 Task: Open an excel sheet with  and write heading  Product price data  Add product name:-  ' TOMS Shoe, UGG Shoe, Wolverine Shoe, Z-Coil Shoe, Adidas shoe, Gucci T-shirt, Louis Vuitton bag, Zara Shirt, H&M jeans, Chanel perfume. ' in January Last week sales are  5000 to 5050. product price in between:-  5000 to 10000. Save page EvaluationSalesByMonth_2022
Action: Mouse moved to (112, 112)
Screenshot: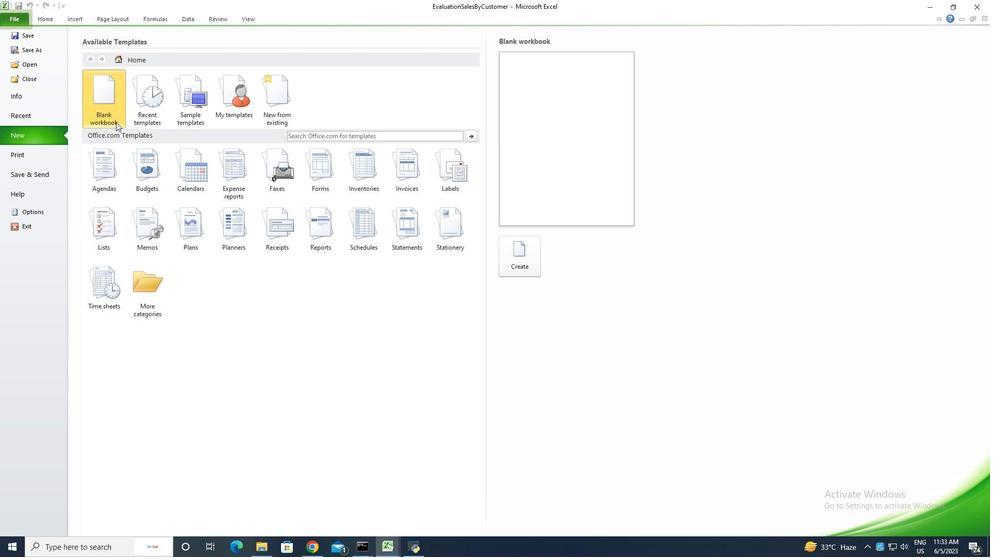
Action: Mouse pressed left at (112, 112)
Screenshot: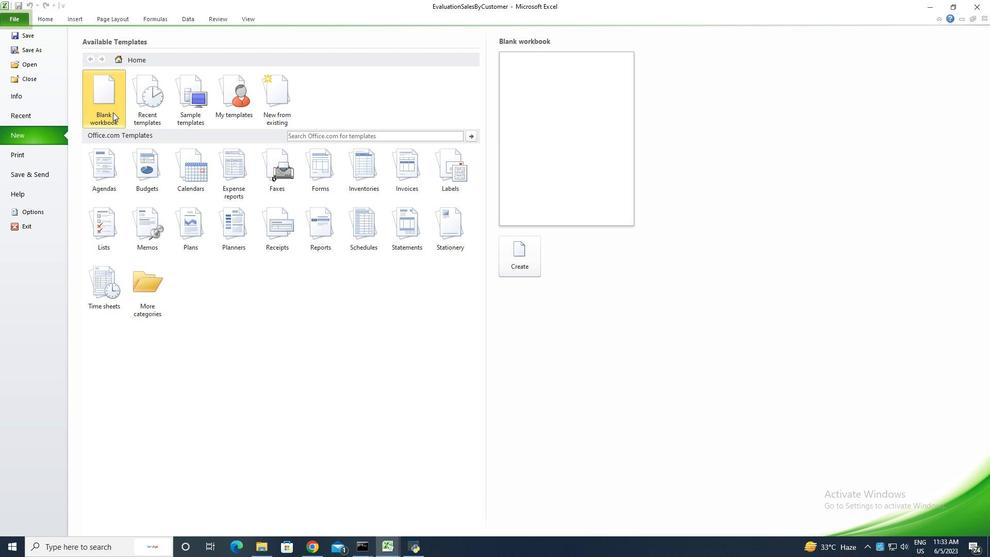 
Action: Mouse moved to (524, 267)
Screenshot: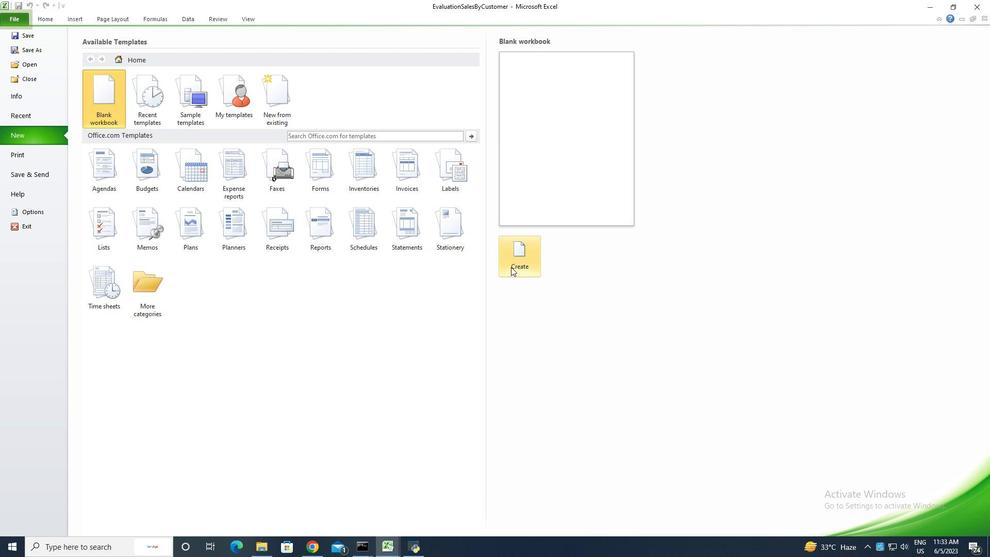 
Action: Mouse pressed left at (524, 267)
Screenshot: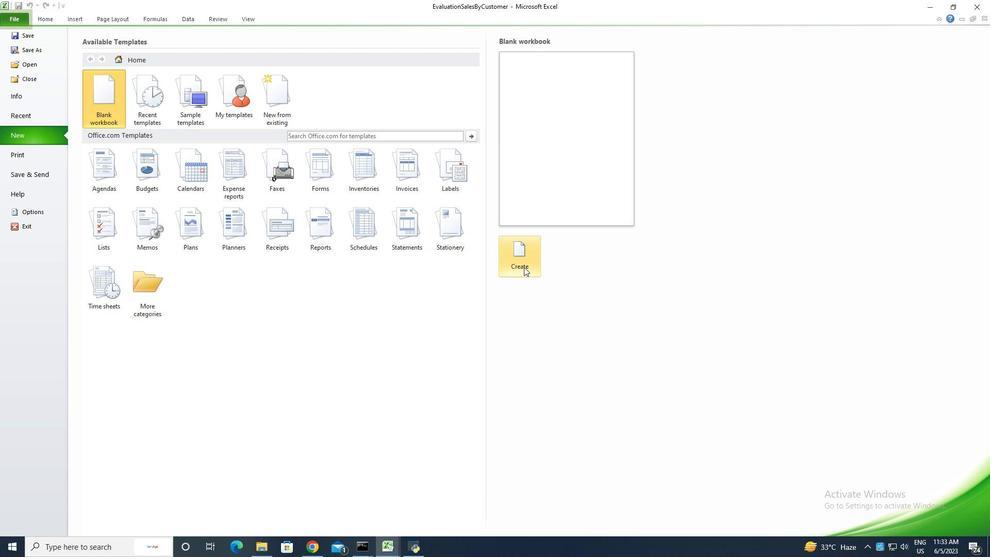 
Action: Key pressed <Key.shift><Key.shift><Key.shift><Key.shift><Key.shift><Key.shift><Key.shift><Key.shift><Key.shift><Key.shift><Key.shift><Key.shift>Product<Key.space><Key.shift><Key.shift><Key.shift><Key.shift><Key.shift>Price<Key.enter><Key.shift><Key.shift><Key.shift>Product<Key.space><Key.shift>Name<Key.enter><Key.shift><Key.shift><Key.shift><Key.shift><Key.shift><Key.shift><Key.shift><Key.shift><Key.shift><Key.shift><Key.shift><Key.shift><Key.shift><Key.shift><Key.shift>TOMDS<Key.backspace><Key.backspace>S<Key.space><Key.shift><Key.shift><Key.shift><Key.shift><Key.shift><Key.shift>Shoe<Key.enter><Key.shift><Key.shift><Key.shift><Key.shift><Key.shift><Key.shift><Key.shift><Key.shift><Key.shift><Key.shift><Key.shift><Key.shift><Key.shift>UGG<Key.space><Key.shift><Key.shift><Key.shift><Key.shift><Key.shift>Shoe<Key.enter><Key.shift><Key.shift><Key.shift><Key.shift><Key.shift><Key.shift><Key.shift><Key.shift><Key.shift><Key.shift><Key.shift><Key.shift><Key.shift><Key.shift><Key.shift><Key.shift><Key.shift><Key.shift><Key.shift><Key.shift><Key.shift><Key.shift><Key.shift><Key.shift><Key.shift><Key.shift><Key.shift><Key.shift><Key.shift><Key.shift><Key.shift><Key.shift><Key.shift><Key.shift><Key.shift><Key.shift><Key.shift><Key.shift><Key.shift><Key.shift><Key.shift><Key.shift><Key.shift><Key.shift><Key.shift><Key.shift><Key.shift><Key.shift><Key.shift><Key.shift><Key.shift><Key.shift><Key.shift><Key.shift><Key.shift><Key.shift><Key.shift><Key.shift>Wolverine<Key.space><Key.shift>Shoe<Key.enter><Key.shift><Key.shift><Key.shift><Key.shift><Key.shift><Key.shift><Key.shift><Key.shift><Key.shift><Key.shift><Key.shift><Key.shift><Key.shift><Key.shift>Z-<Key.shift>Coil<Key.space><Key.shift><Key.shift><Key.shift><Key.shift><Key.shift><Key.shift><Key.shift><Key.shift><Key.shift><Key.shift><Key.shift><Key.shift><Key.shift><Key.shift>Shoe<Key.enter><Key.shift><Key.shift><Key.shift>Adidas<Key.space><Key.shift>Shoe<Key.enter><Key.shift>Gucci<Key.space><Key.shift>T-<Key.shift>Shirt<Key.enter><Key.shift>Louis<Key.space><Key.shift><Key.shift><Key.shift><Key.shift><Key.shift><Key.shift><Key.shift><Key.shift><Key.shift><Key.shift><Key.shift><Key.shift><Key.shift><Key.shift><Key.shift><Key.shift><Key.shift><Key.shift><Key.shift><Key.shift>VU<Key.backspace>uitton<Key.space><Key.shift>Bga<Key.backspace><Key.backspace>ag<Key.enter><Key.shift>Zara<Key.space><Key.shift>Shirt<Key.enter><Key.shift><Key.shift><Key.shift>H&M<Key.space><Key.shift>Jeans<Key.space><Key.shift><Key.backspace><Key.enter><Key.shift>Chanel<Key.space><Key.shift><Key.shift>Perfi<Key.backspace>ume
Screenshot: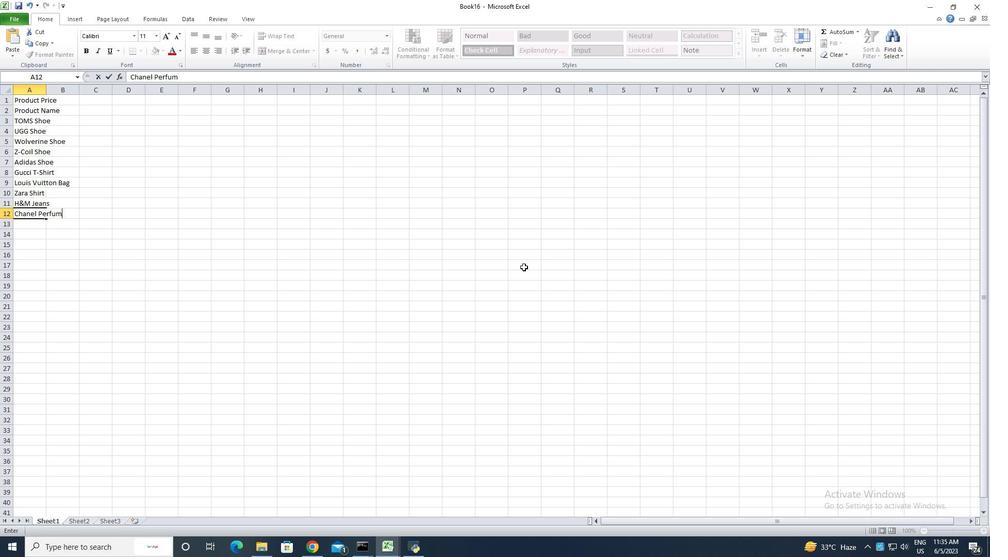 
Action: Mouse moved to (46, 90)
Screenshot: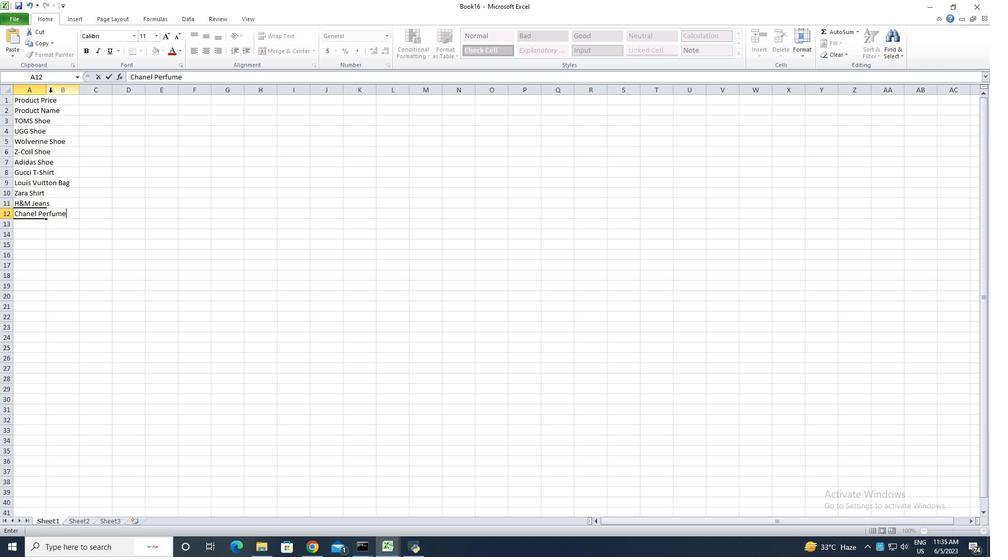 
Action: Key pressed <Key.enter>
Screenshot: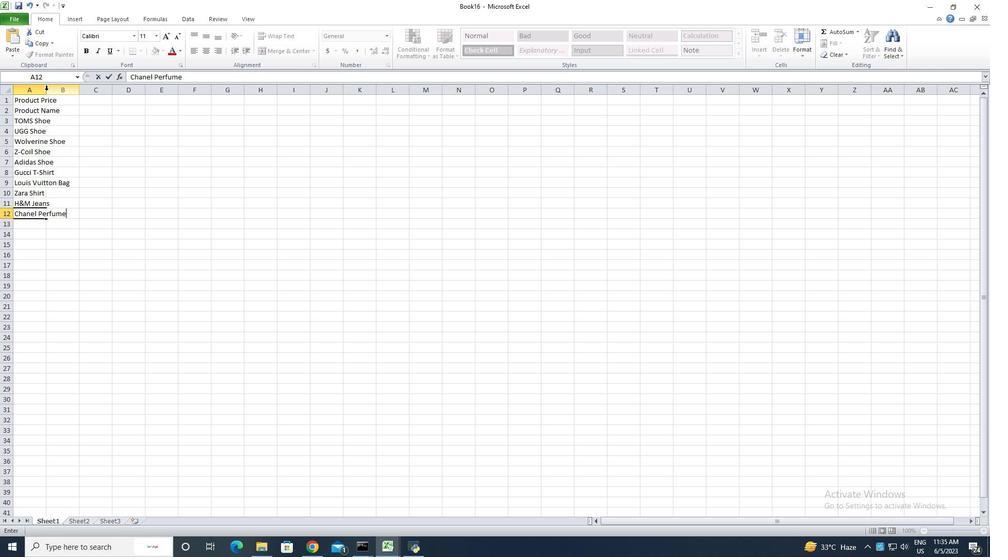 
Action: Mouse pressed left at (46, 90)
Screenshot: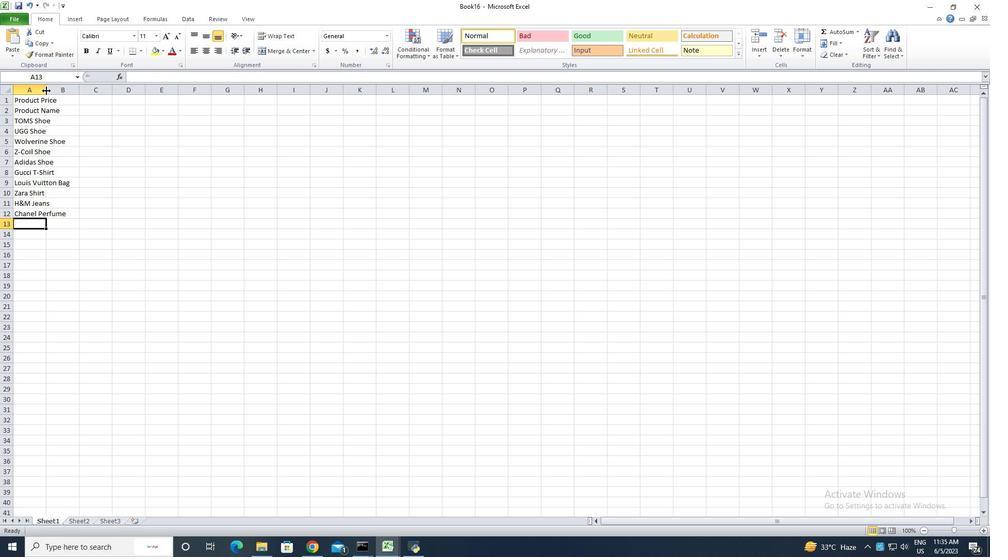 
Action: Mouse pressed left at (46, 90)
Screenshot: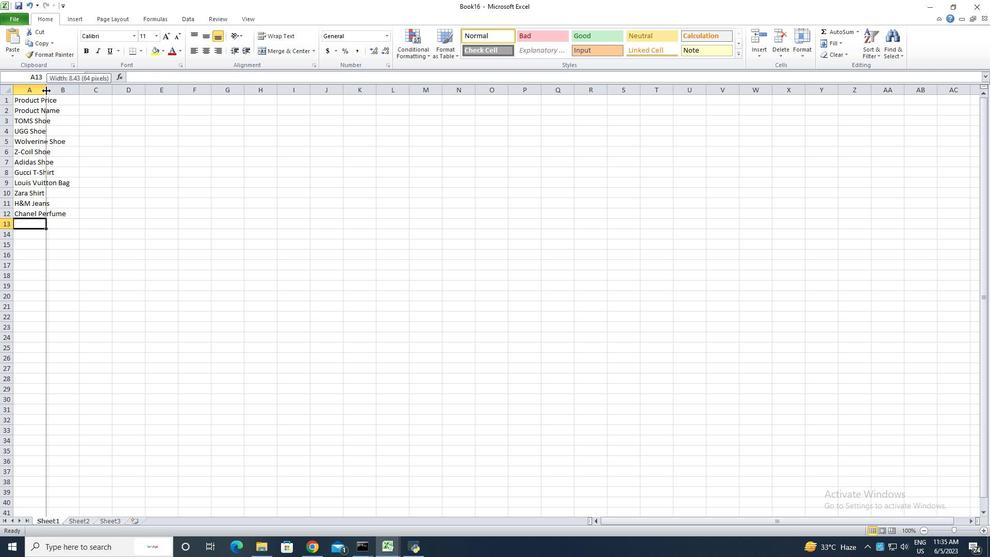
Action: Mouse moved to (85, 110)
Screenshot: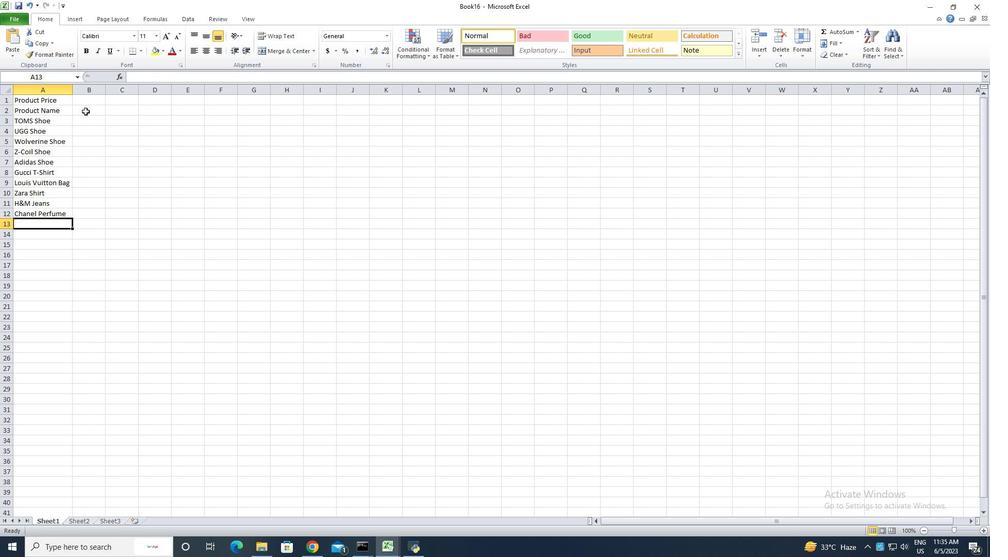 
Action: Mouse pressed left at (85, 110)
Screenshot: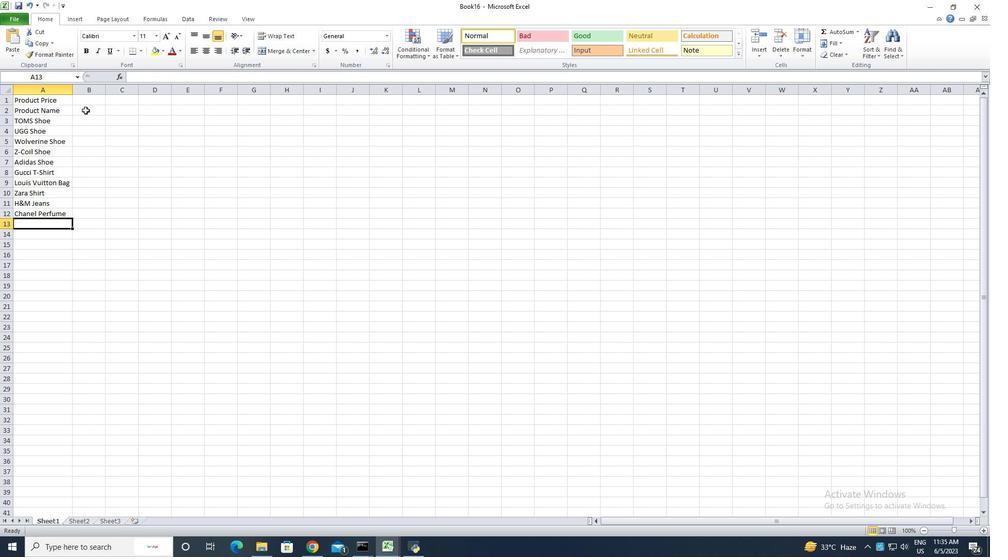 
Action: Key pressed <Key.shift>January<Key.space><Key.shift>K<Key.backspace><Key.shift>Last<Key.space><Key.shift>Week<Key.space><Key.shift>Sales<Key.enter>5000<Key.enter>5010<Key.enter>5015<Key.enter>5020<Key.enter>2<Key.backspace>5025<Key.enter>5030<Key.enter>5035<Key.enter>5040<Key.enter>5045<Key.enter>5050<Key.enter>
Screenshot: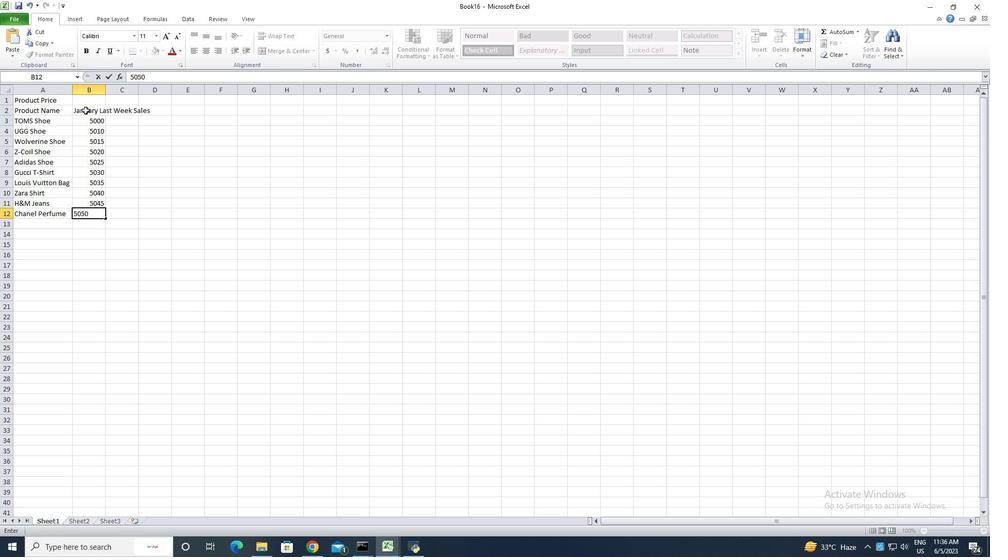 
Action: Mouse moved to (104, 86)
Screenshot: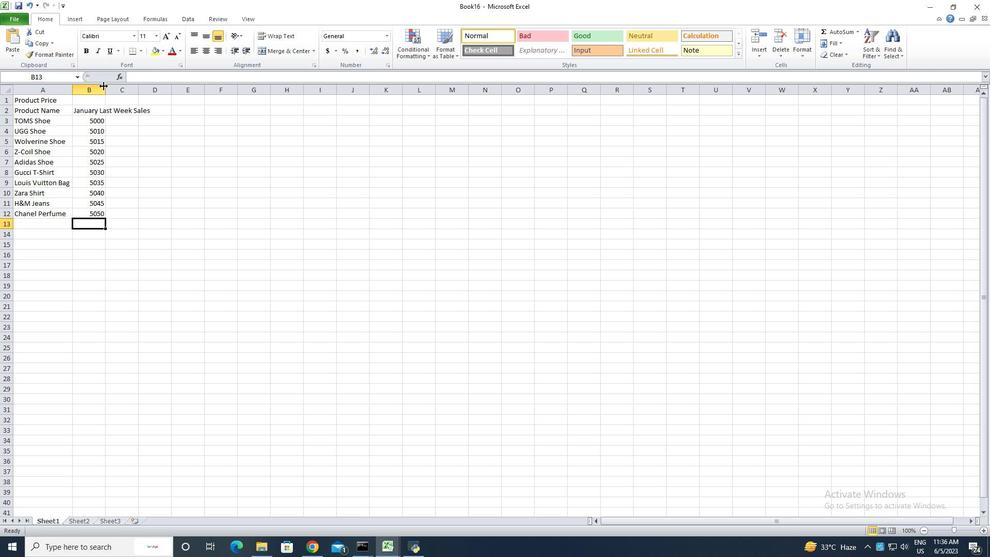 
Action: Mouse pressed left at (104, 86)
Screenshot: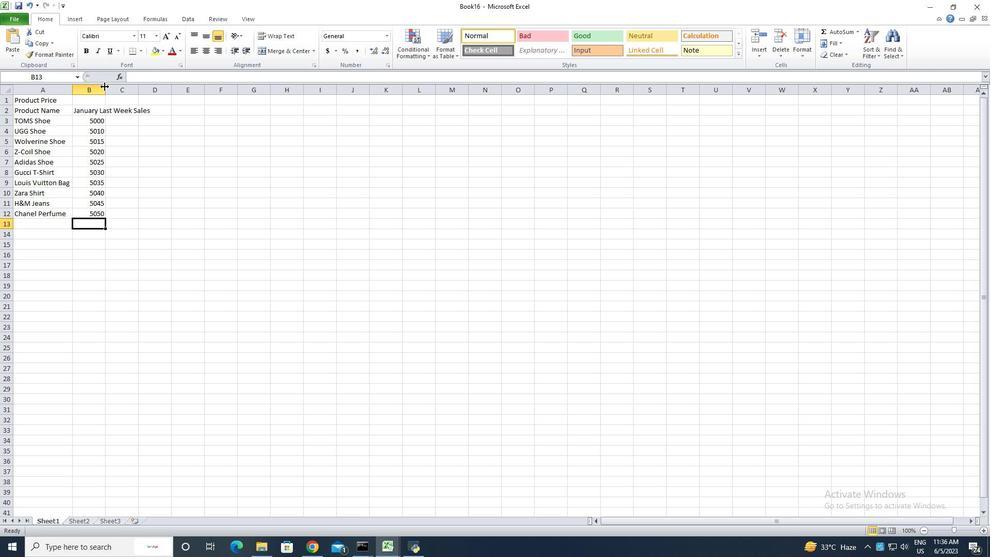 
Action: Mouse pressed left at (104, 86)
Screenshot: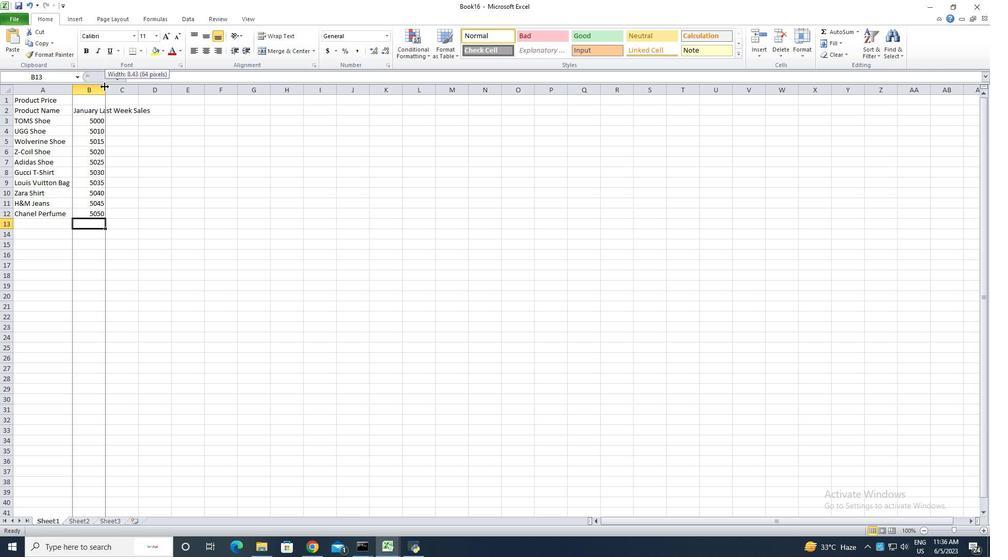 
Action: Mouse moved to (166, 112)
Screenshot: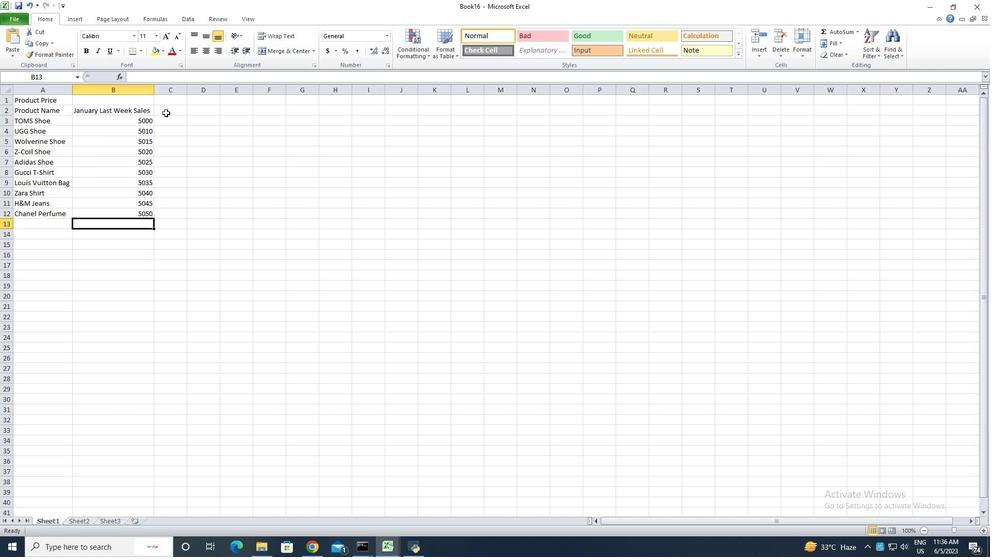 
Action: Mouse pressed left at (166, 112)
Screenshot: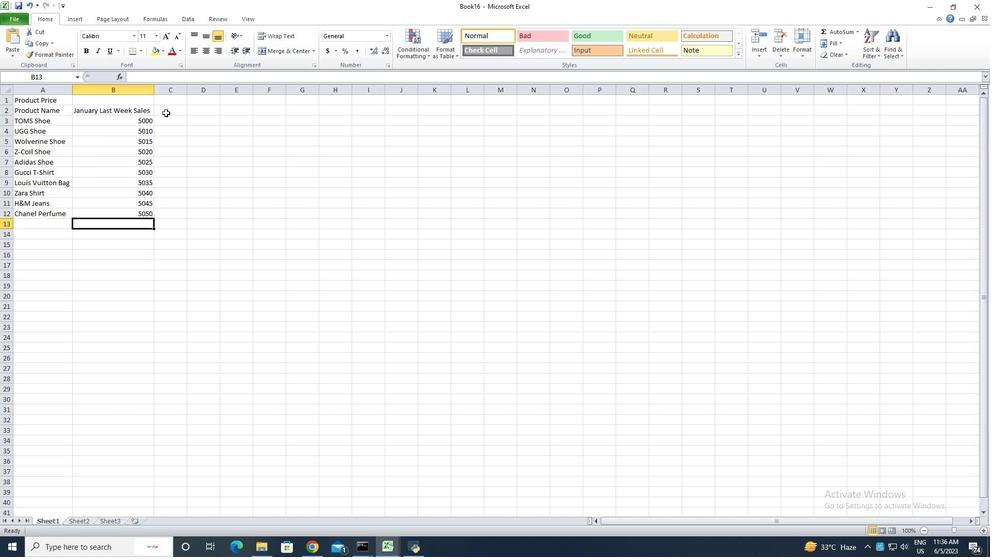 
Action: Key pressed <Key.shift><Key.shift><Key.shift><Key.shift><Key.shift><Key.shift><Key.shift><Key.shift><Key.shift><Key.shift>Product<Key.space><Key.shift><Key.shift><Key.shift><Key.shift><Key.shift>Price<Key.space><Key.shift>In<Key.space><Key.backspace><Key.backspace><Key.backspace><Key.backspace><Key.enter>5000<Key.enter>5500<Key.enter>6000<Key.enter>6500<Key.enter>7000<Key.enter>7500<Key.enter>8000<Key.enter>8500<Key.enter>9000<Key.enter>10000<Key.enter>
Screenshot: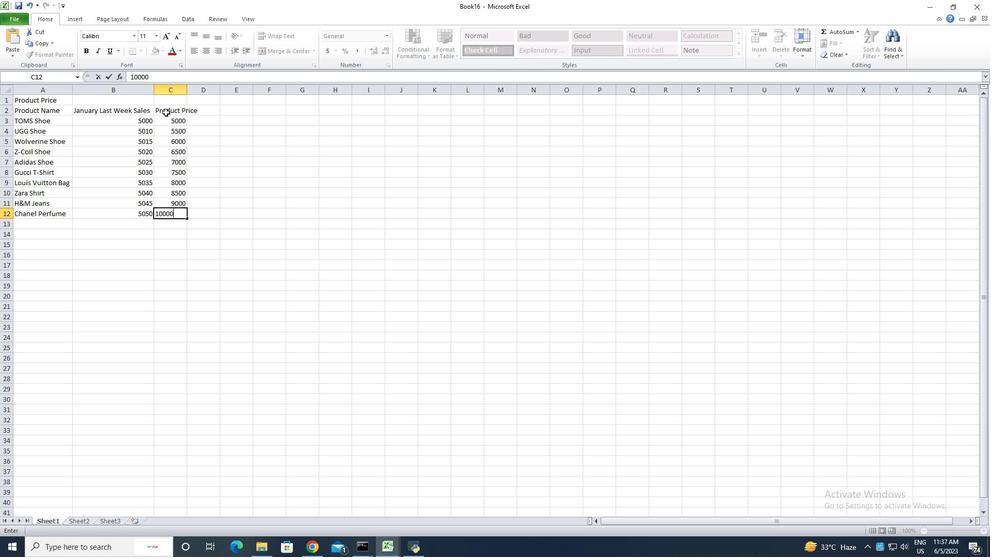 
Action: Mouse moved to (188, 91)
Screenshot: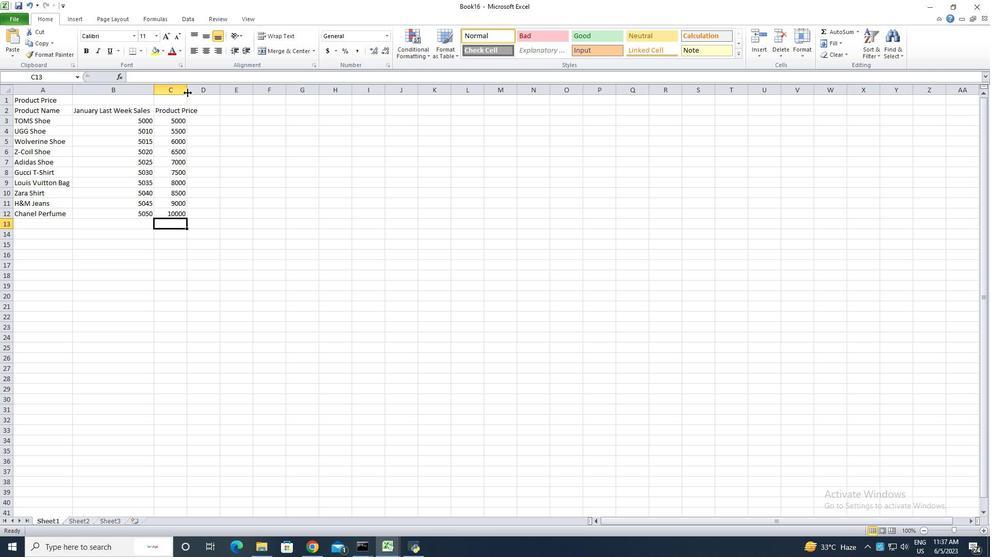 
Action: Mouse pressed left at (188, 91)
Screenshot: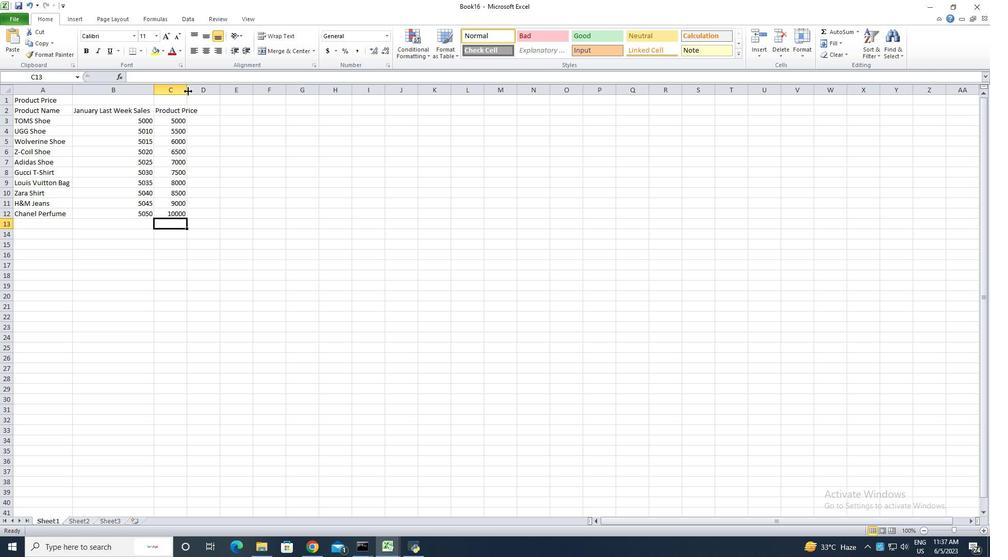 
Action: Mouse pressed left at (188, 91)
Screenshot: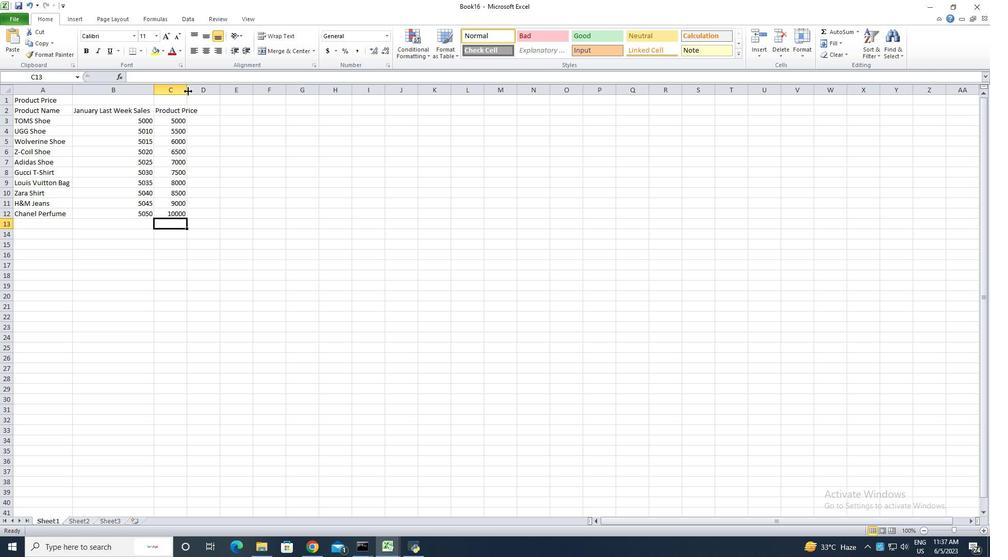 
Action: Mouse moved to (42, 100)
Screenshot: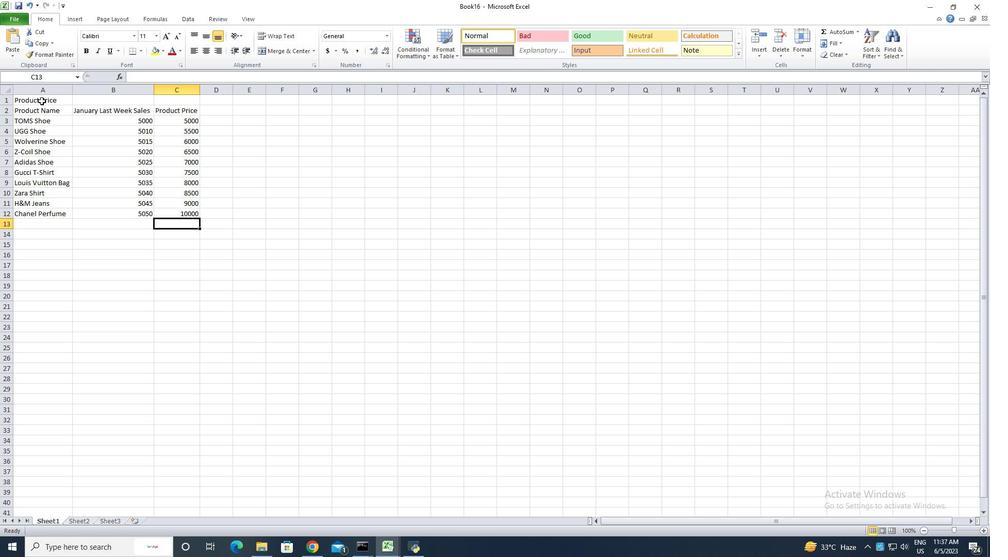 
Action: Mouse pressed left at (42, 100)
Screenshot: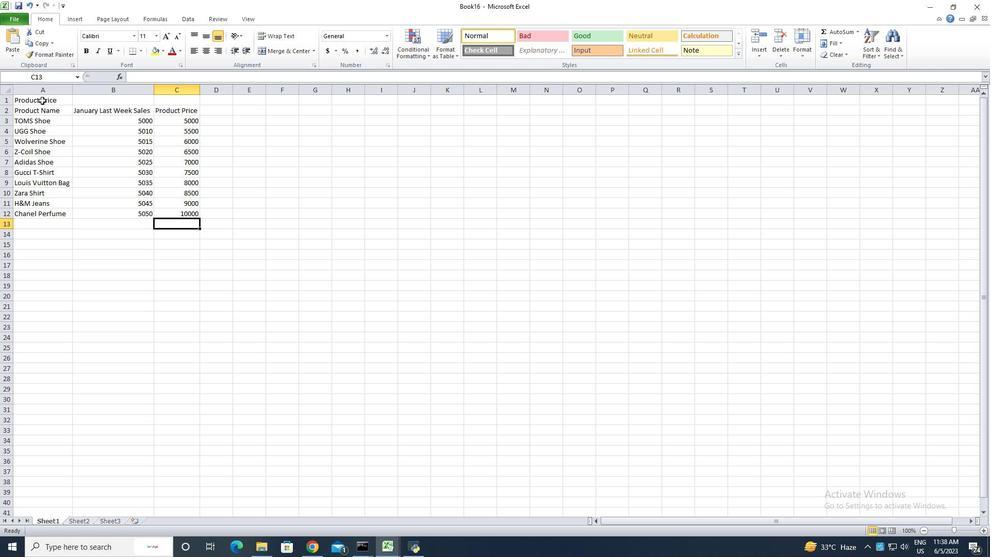 
Action: Mouse moved to (280, 50)
Screenshot: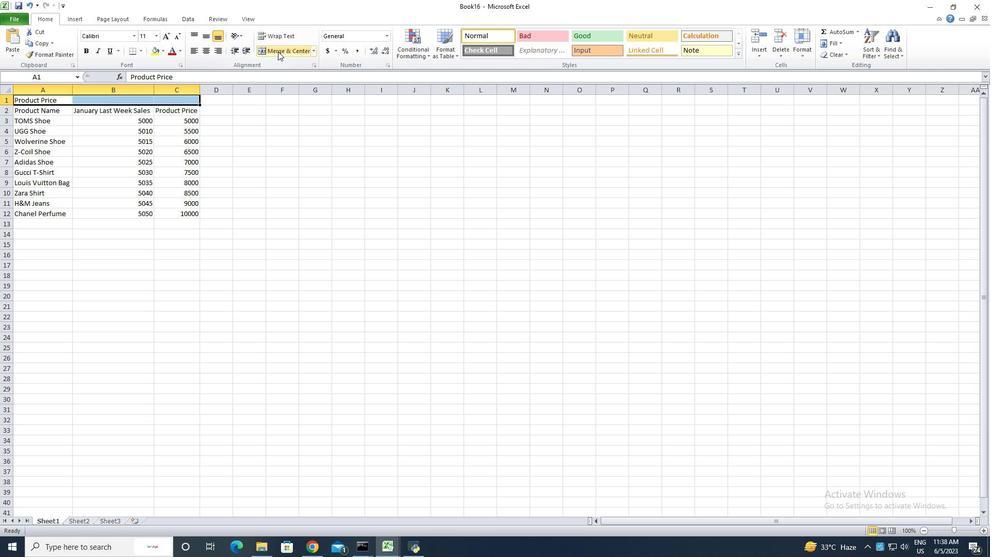 
Action: Mouse pressed left at (280, 50)
Screenshot: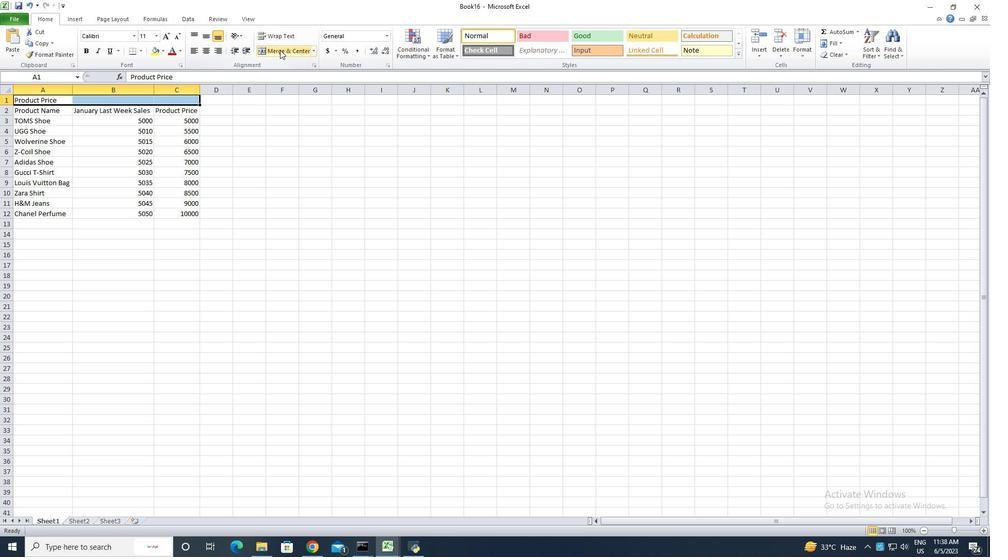 
Action: Mouse moved to (11, 19)
Screenshot: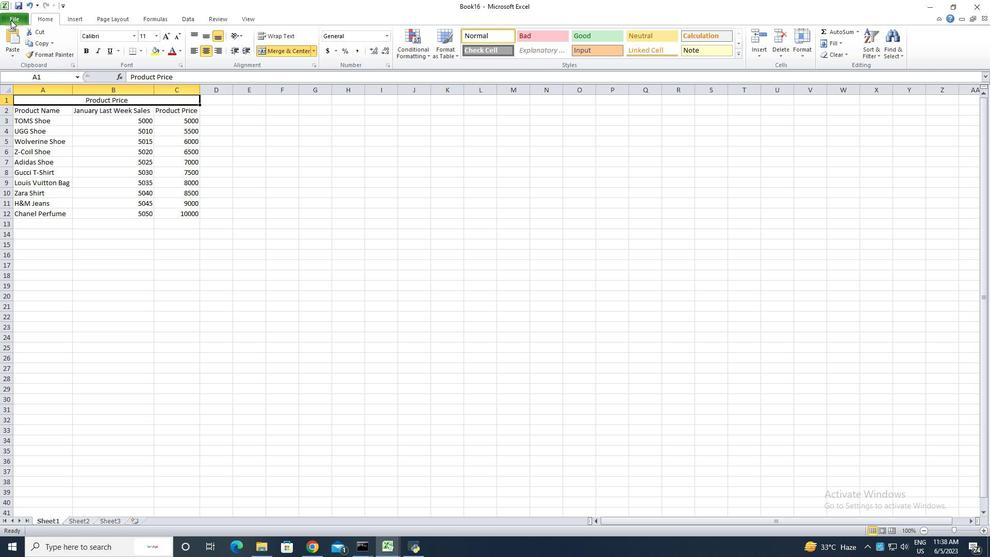 
Action: Mouse pressed left at (11, 19)
Screenshot: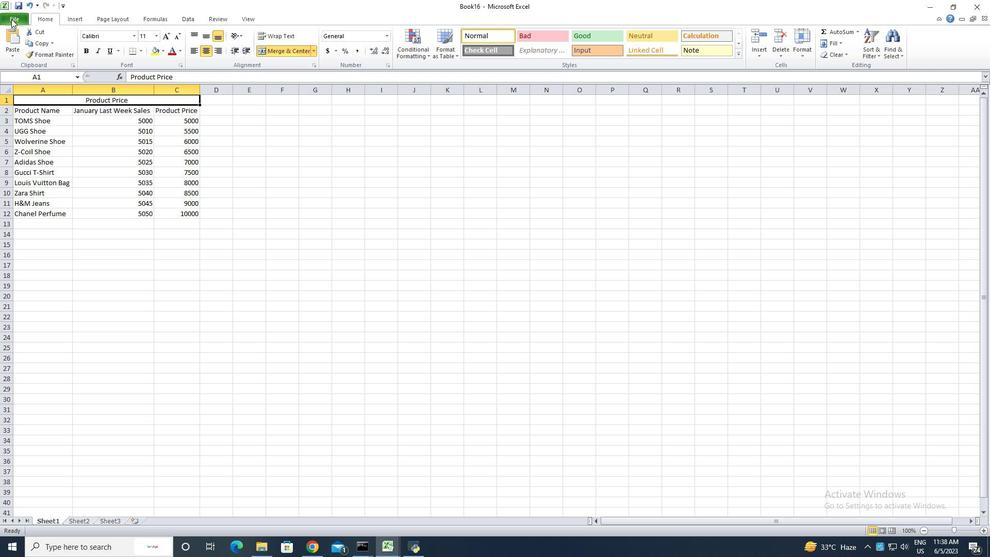 
Action: Mouse moved to (31, 49)
Screenshot: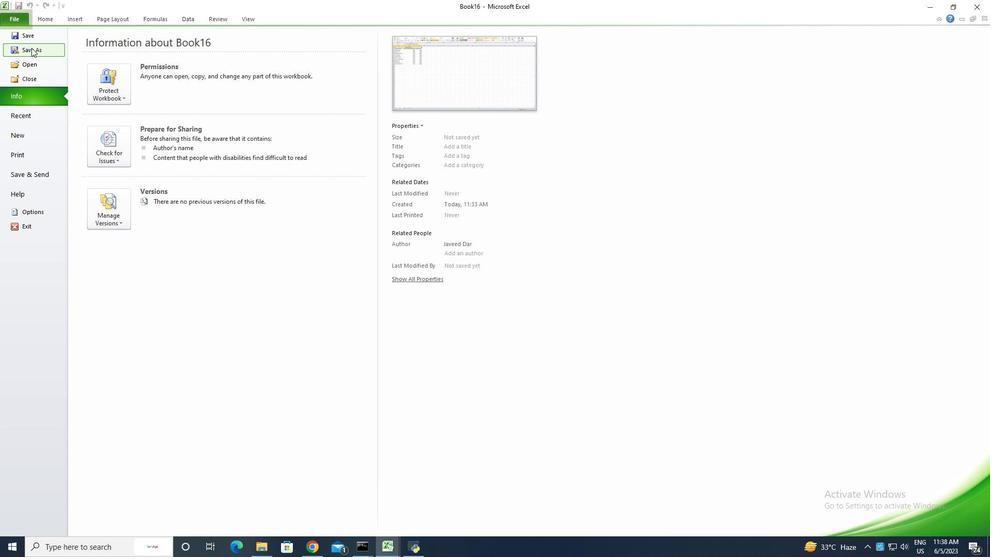 
Action: Mouse pressed left at (31, 49)
Screenshot: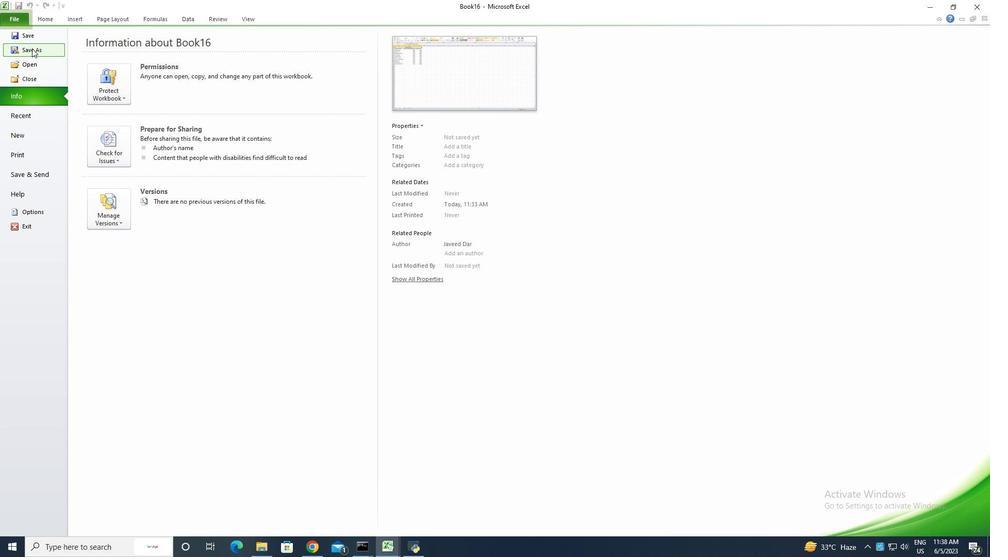 
Action: Key pressed <Key.backspace><Key.shift>Evaluation<Key.shift>Sales<Key.shift>By<Key.shift>Month<Key.shift_r>_2022
Screenshot: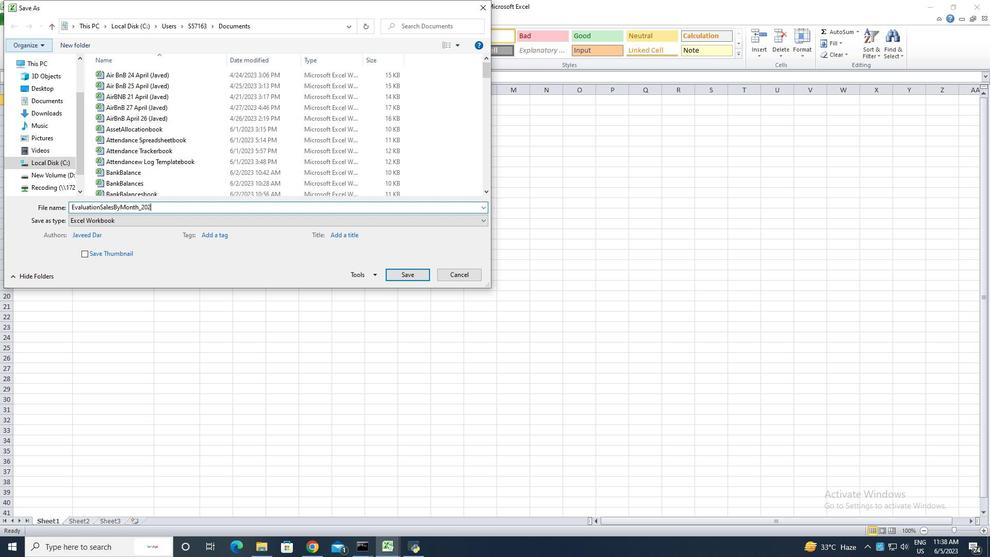 
Action: Mouse moved to (401, 277)
Screenshot: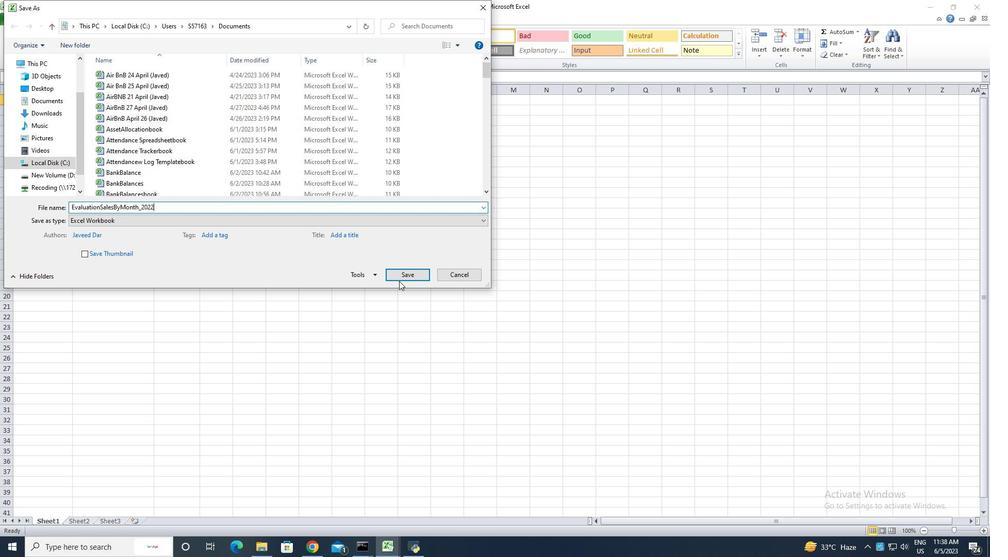 
Action: Mouse pressed left at (401, 277)
Screenshot: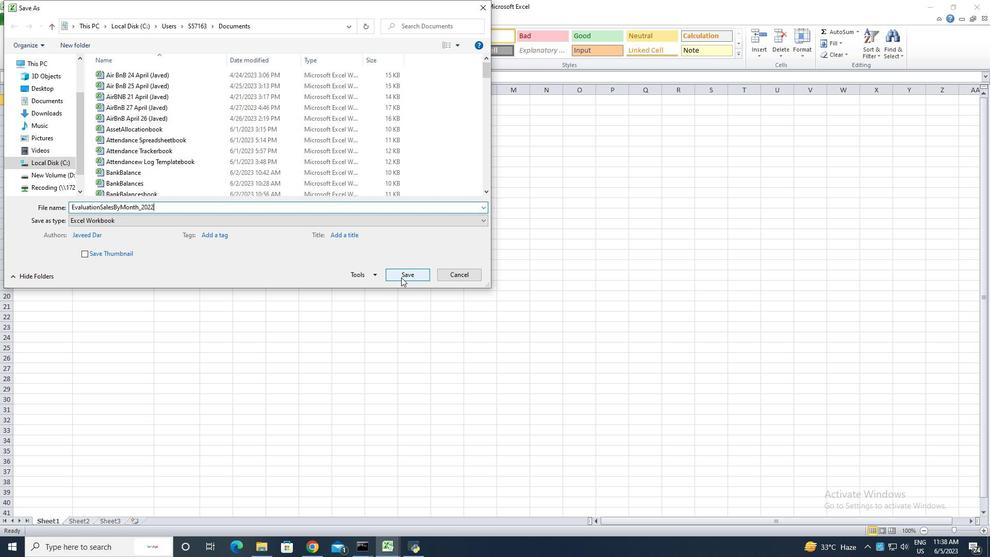 
Action: Key pressed ctrl+S
Screenshot: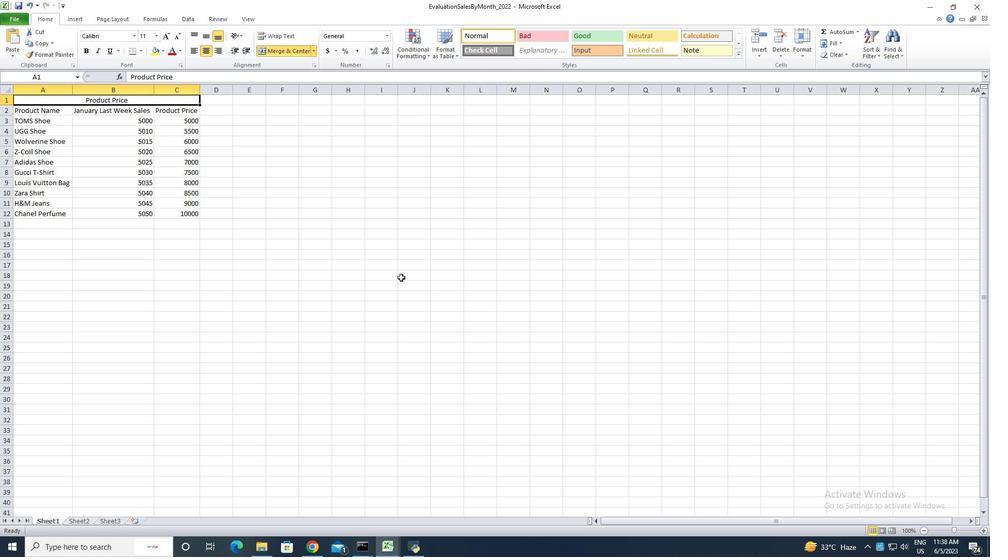
